 Task: Move the task Implement a feature for users to share content with friends to the section To-Do in the project UltraTech and sort the tasks in the project by Last modified on.
Action: Mouse moved to (68, 365)
Screenshot: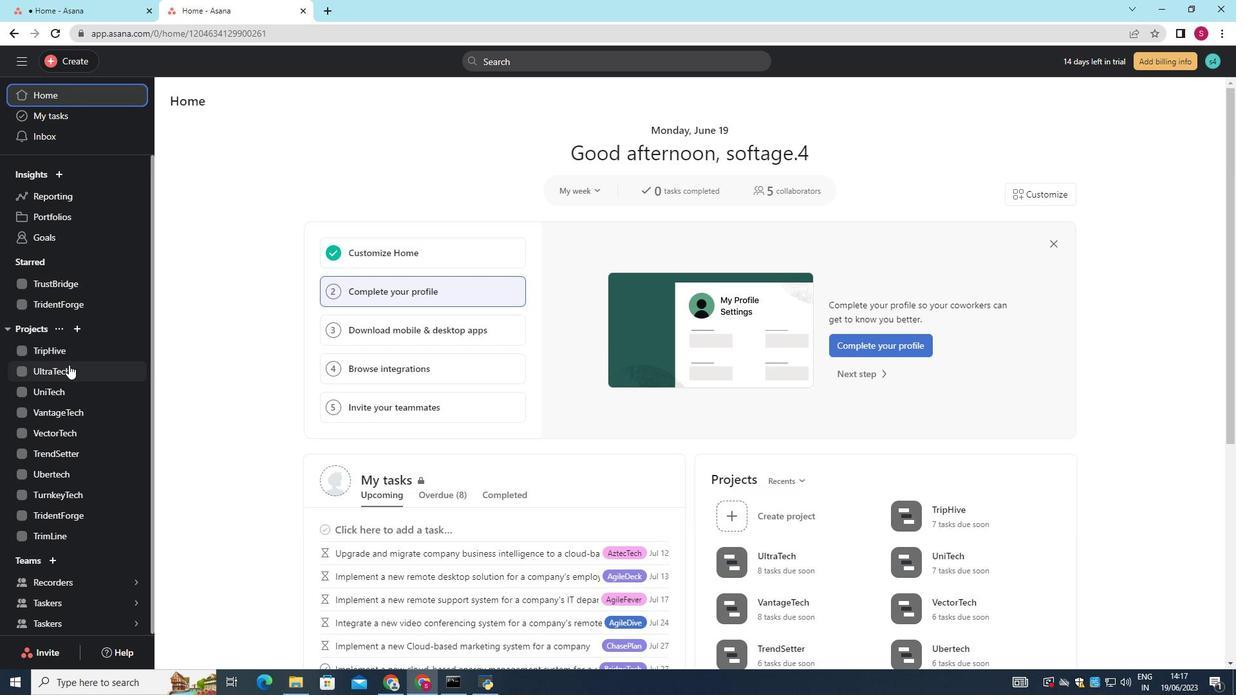 
Action: Mouse pressed left at (68, 365)
Screenshot: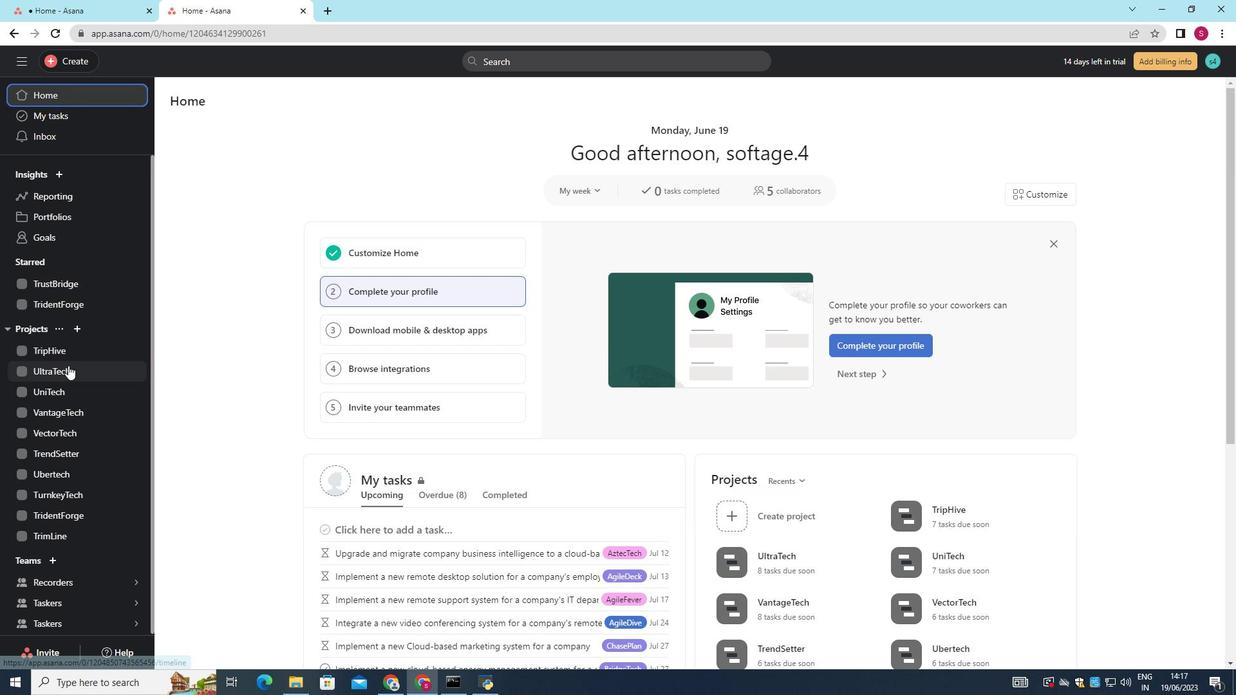 
Action: Mouse moved to (233, 129)
Screenshot: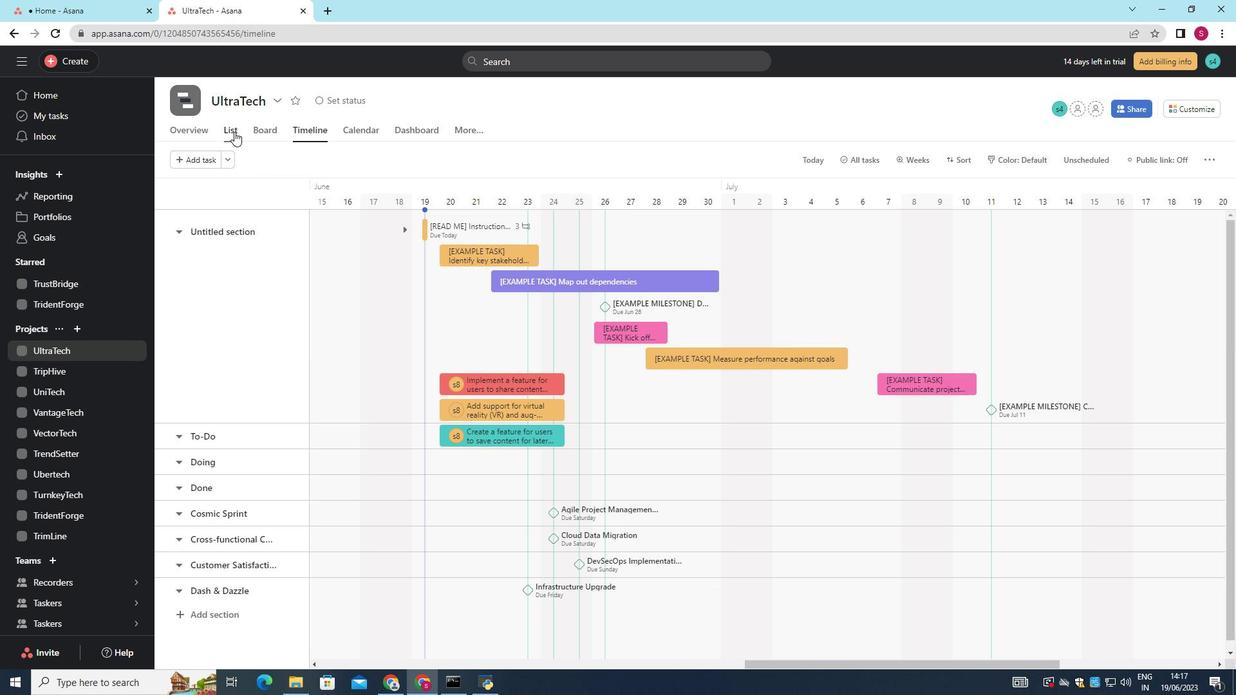 
Action: Mouse pressed left at (233, 129)
Screenshot: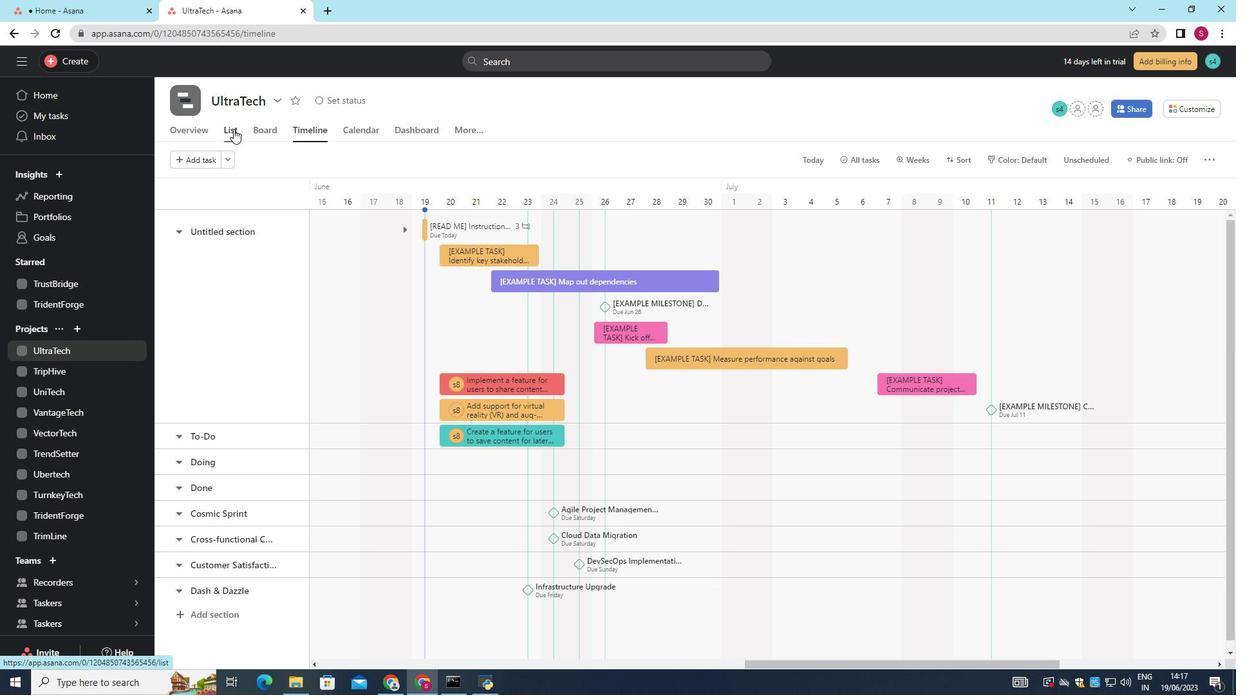 
Action: Mouse moved to (533, 275)
Screenshot: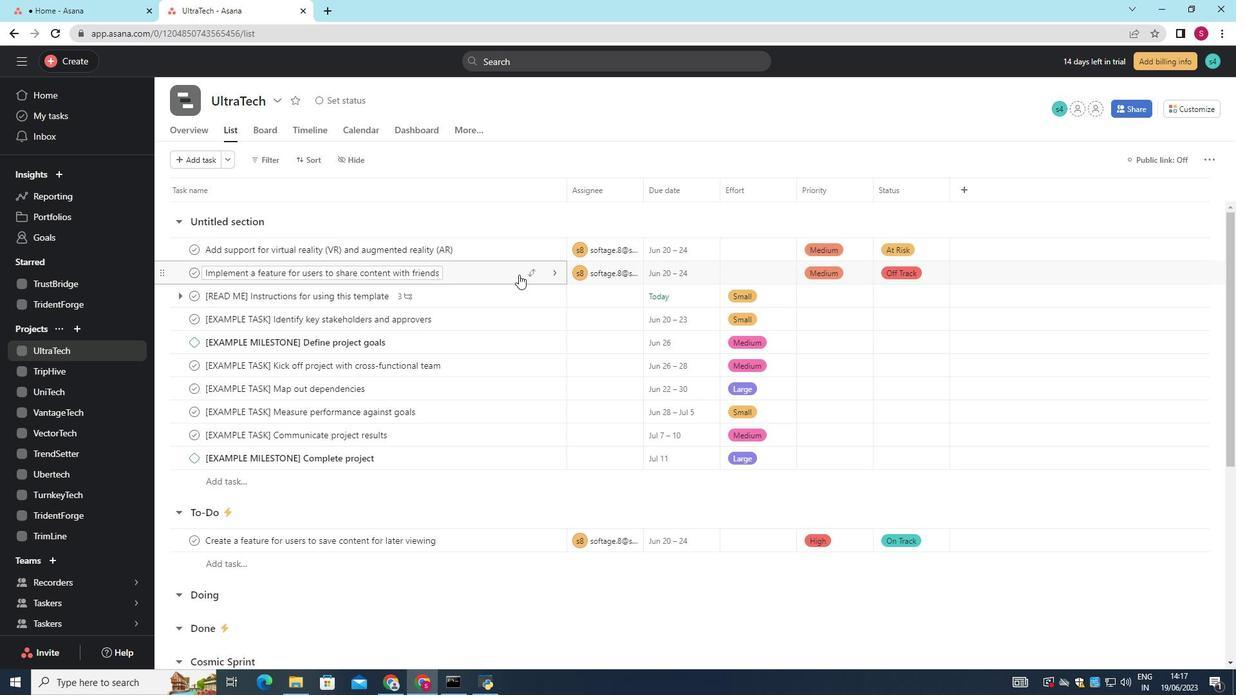 
Action: Mouse pressed left at (533, 275)
Screenshot: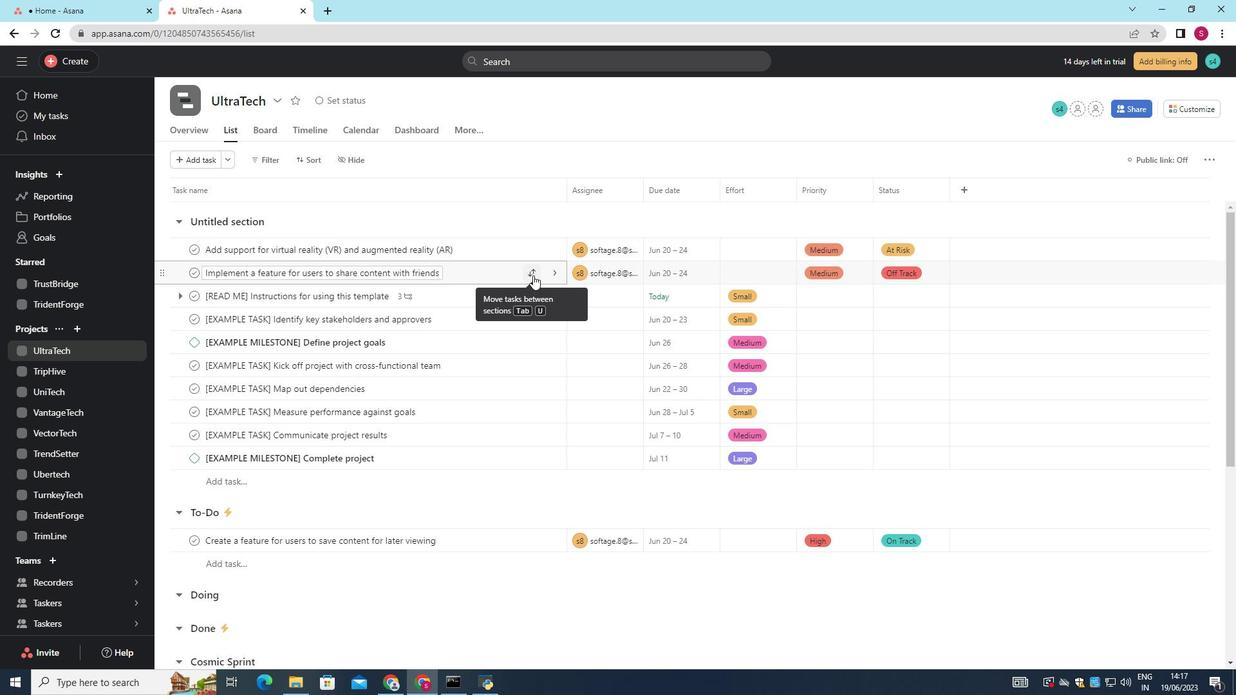 
Action: Mouse moved to (438, 348)
Screenshot: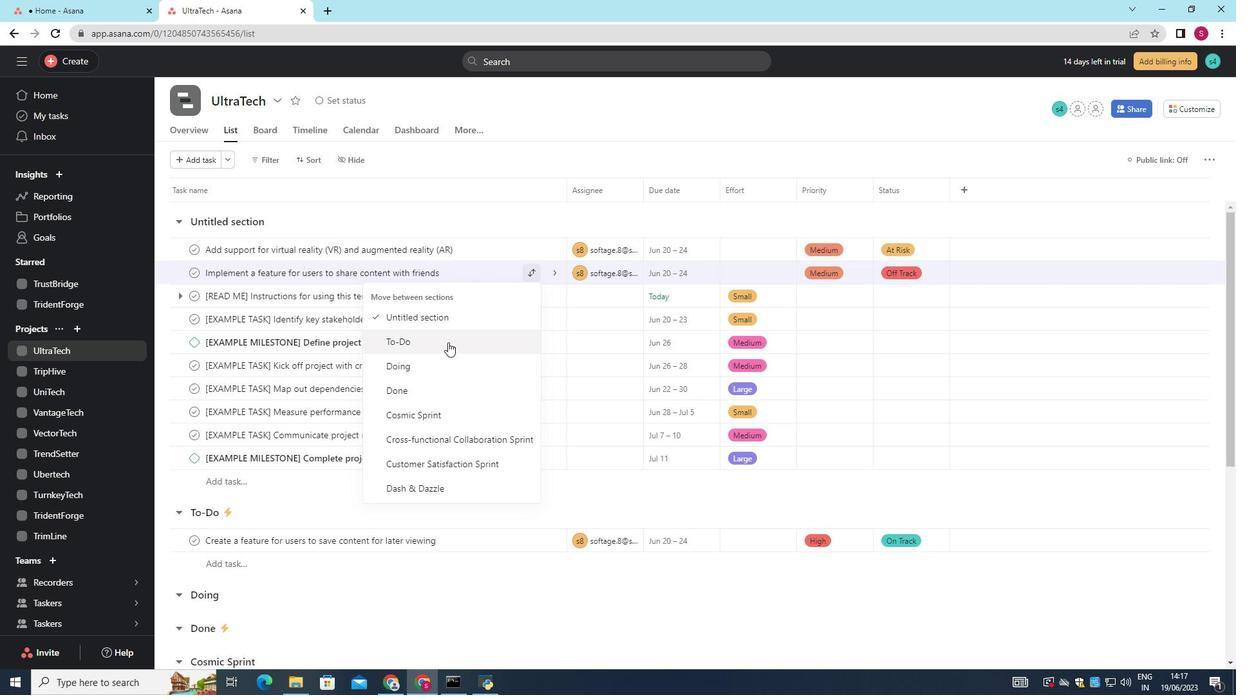 
Action: Mouse pressed left at (438, 348)
Screenshot: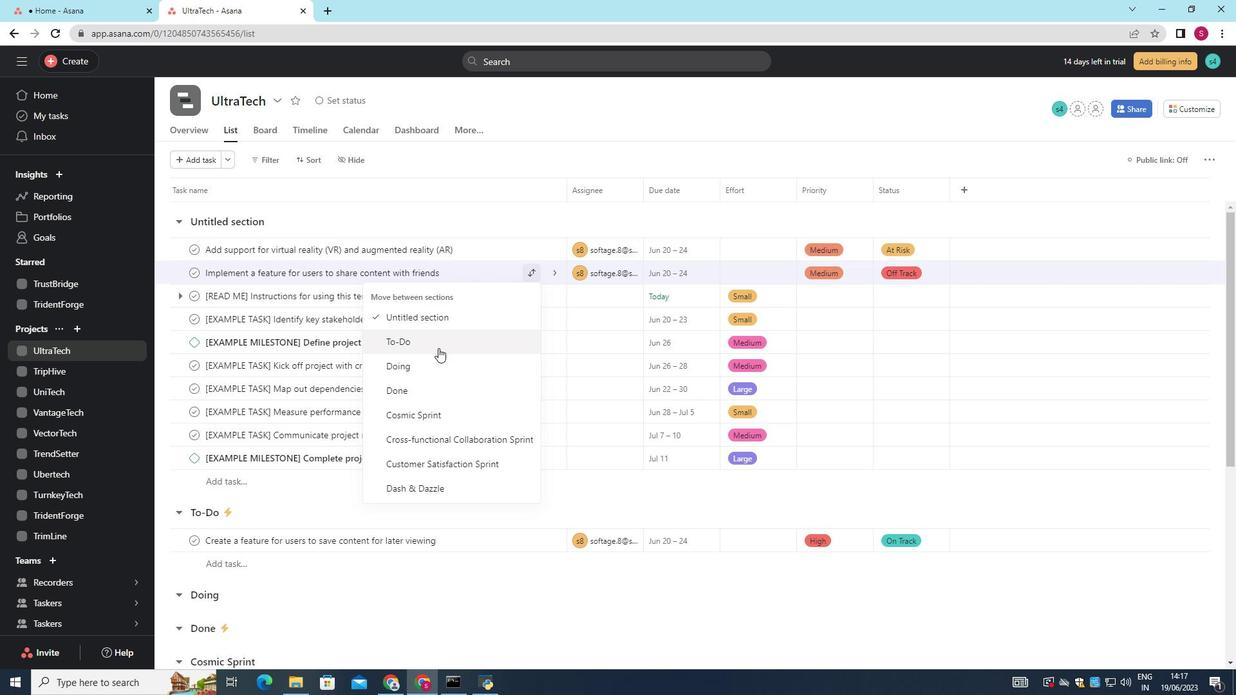 
Action: Mouse moved to (312, 157)
Screenshot: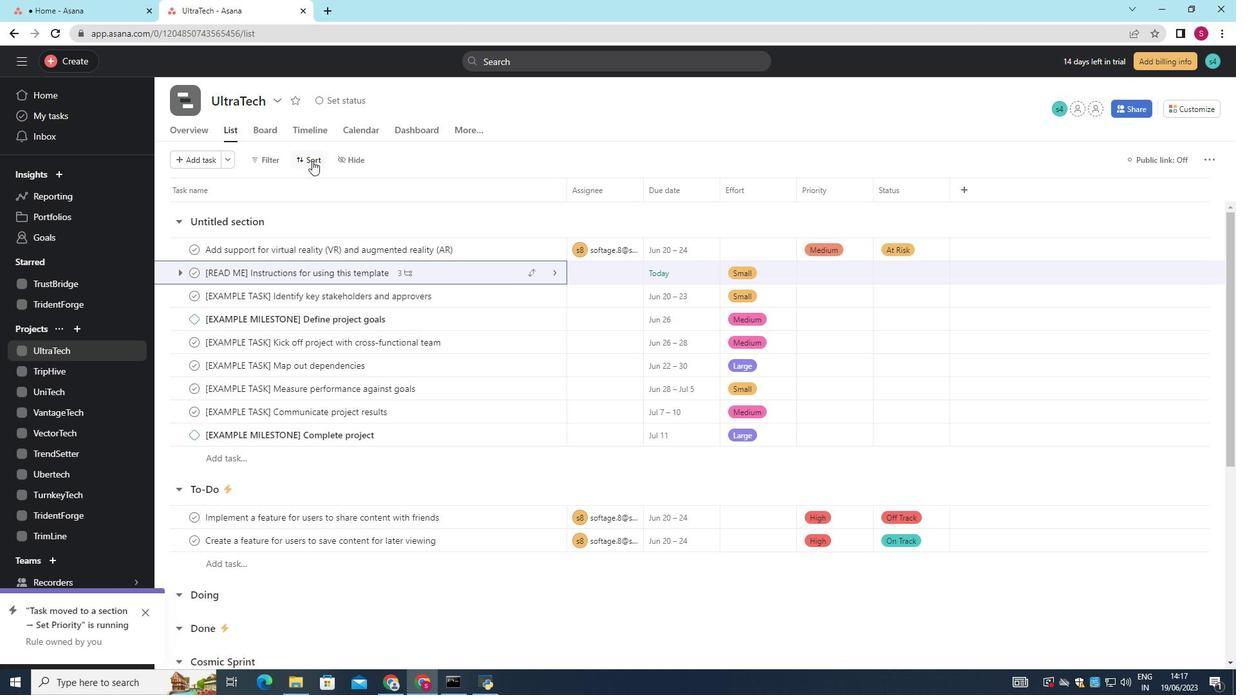 
Action: Mouse pressed left at (312, 157)
Screenshot: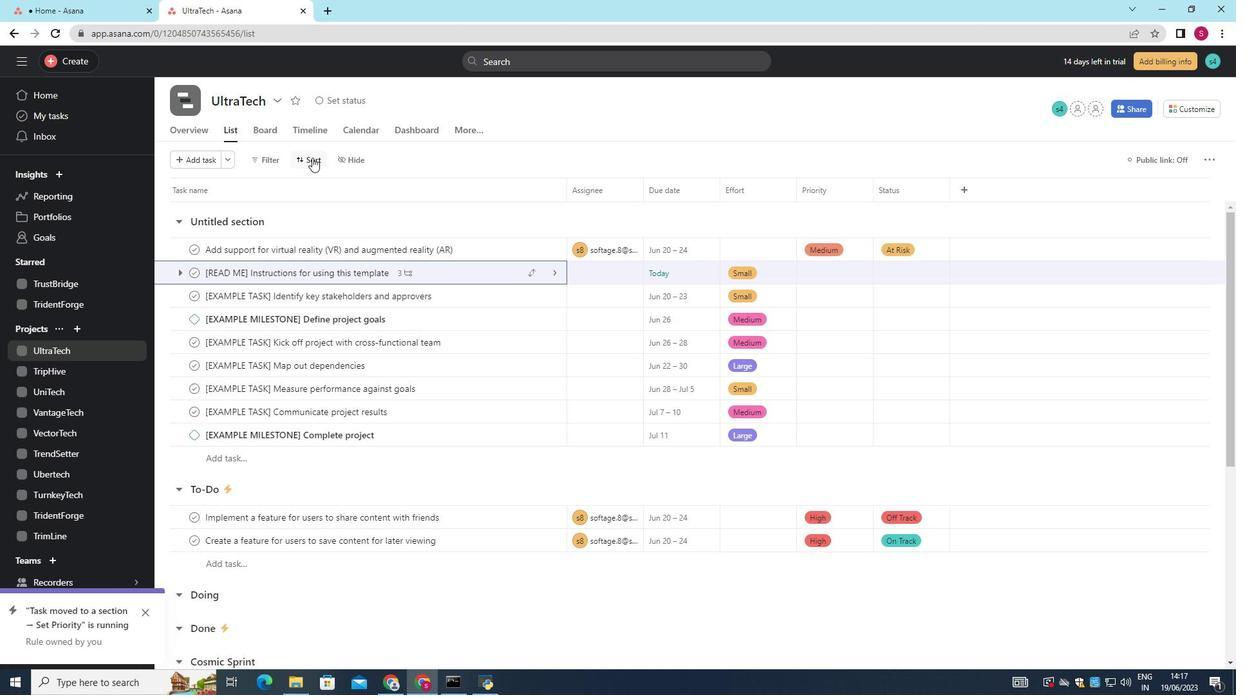 
Action: Mouse moved to (503, 481)
Screenshot: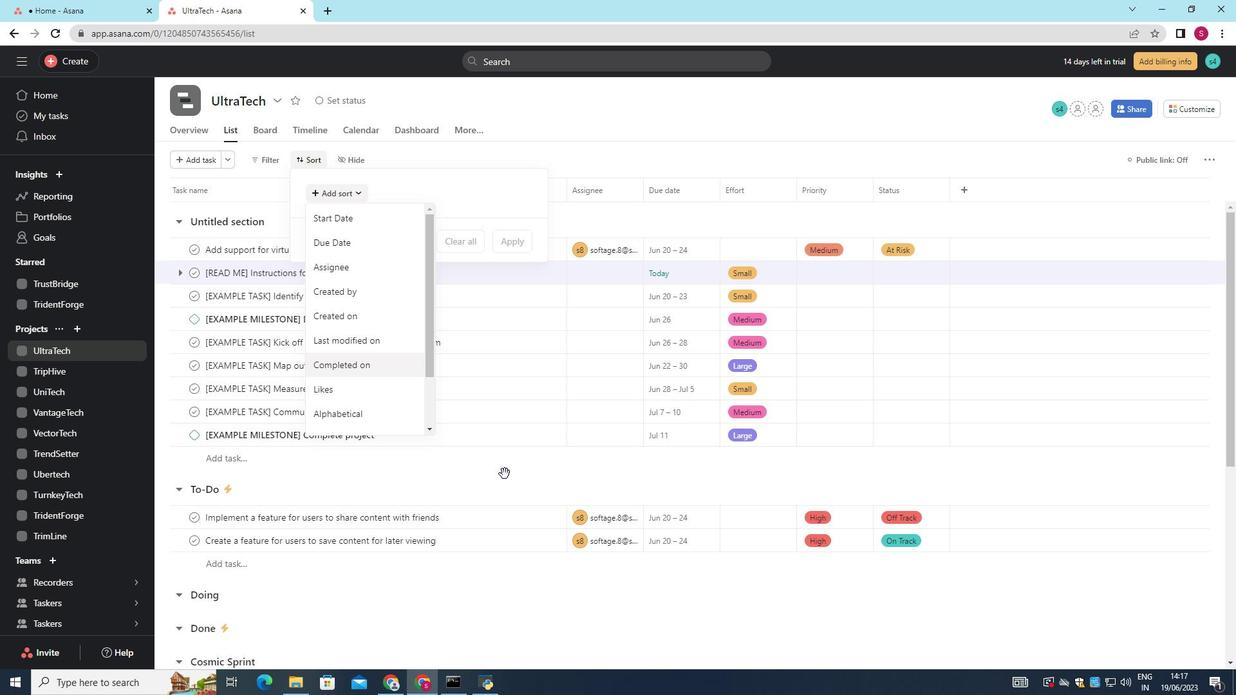 
Action: Mouse pressed left at (503, 481)
Screenshot: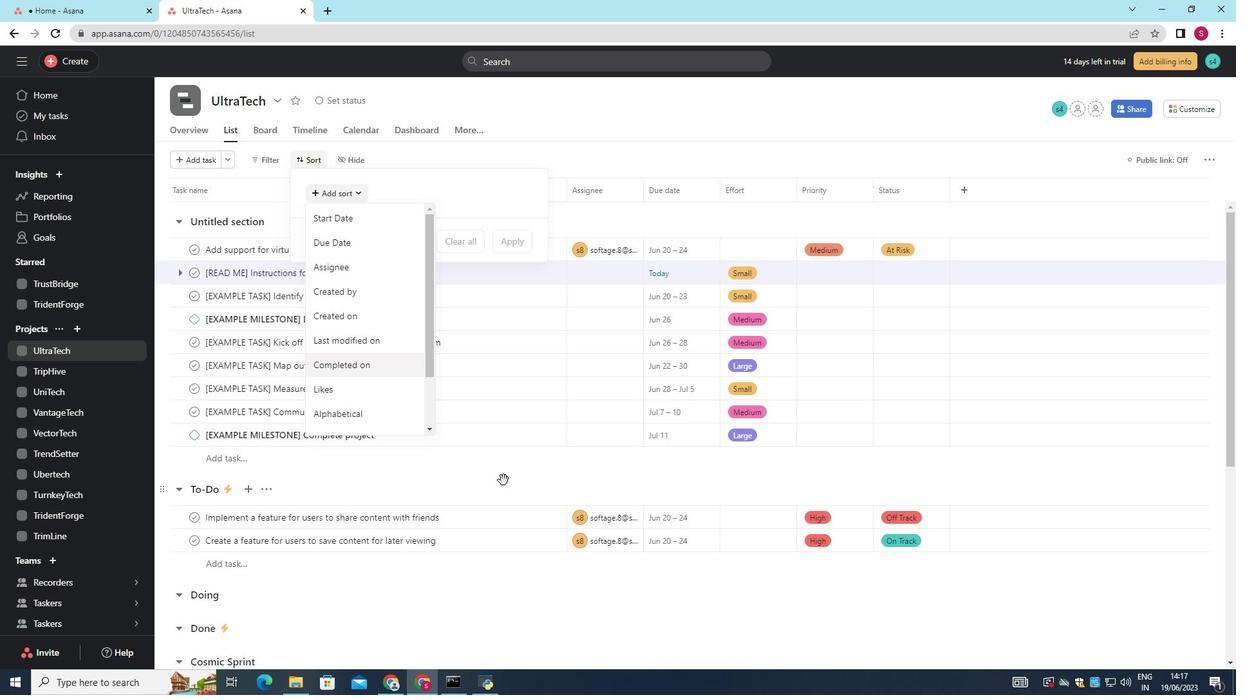 
Action: Mouse moved to (497, 512)
Screenshot: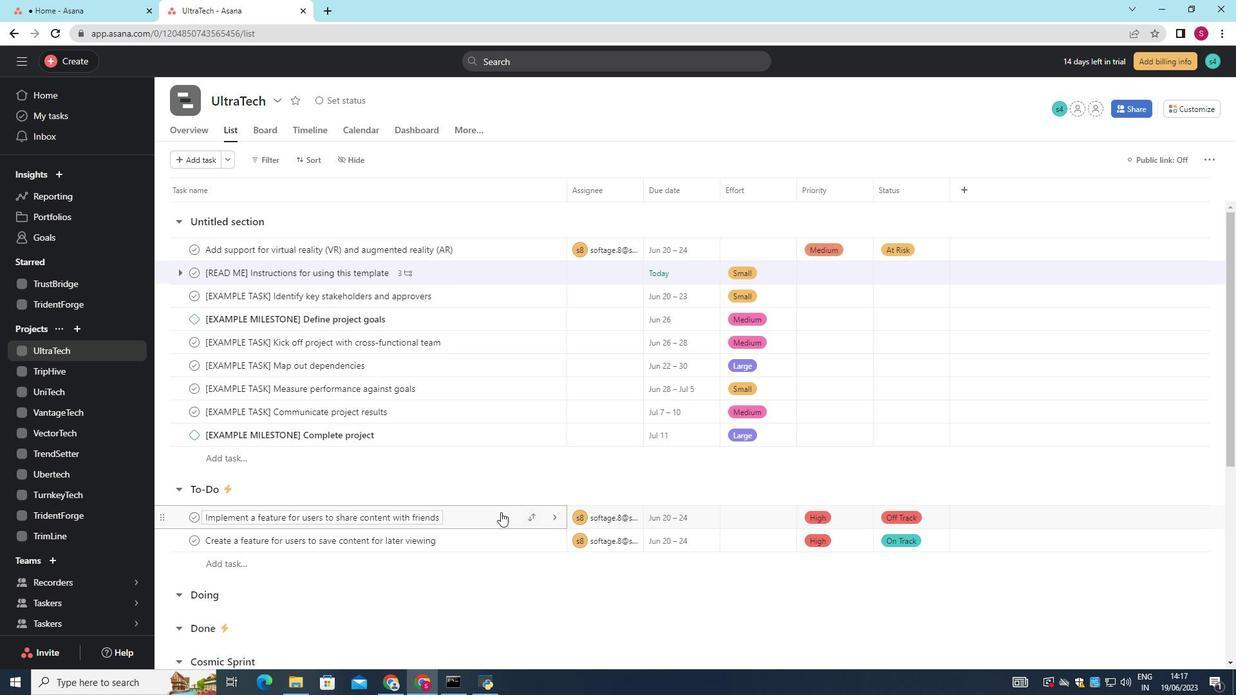 
Action: Mouse pressed left at (497, 512)
Screenshot: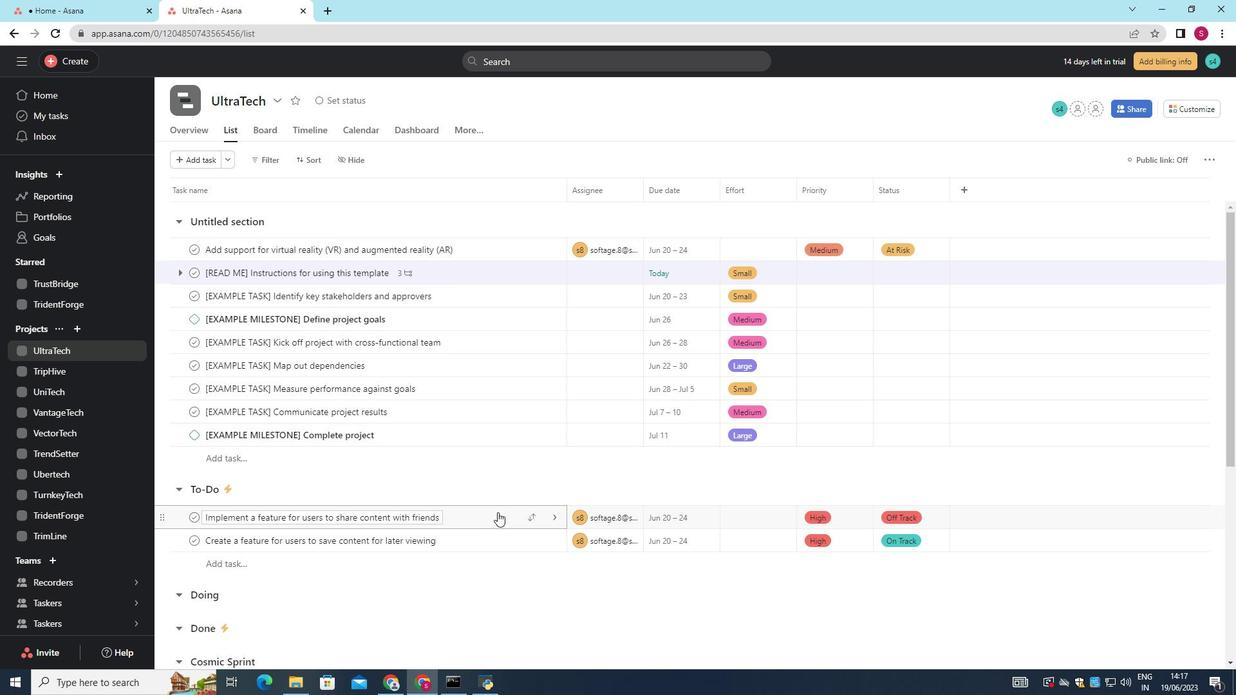 
Action: Mouse moved to (308, 156)
Screenshot: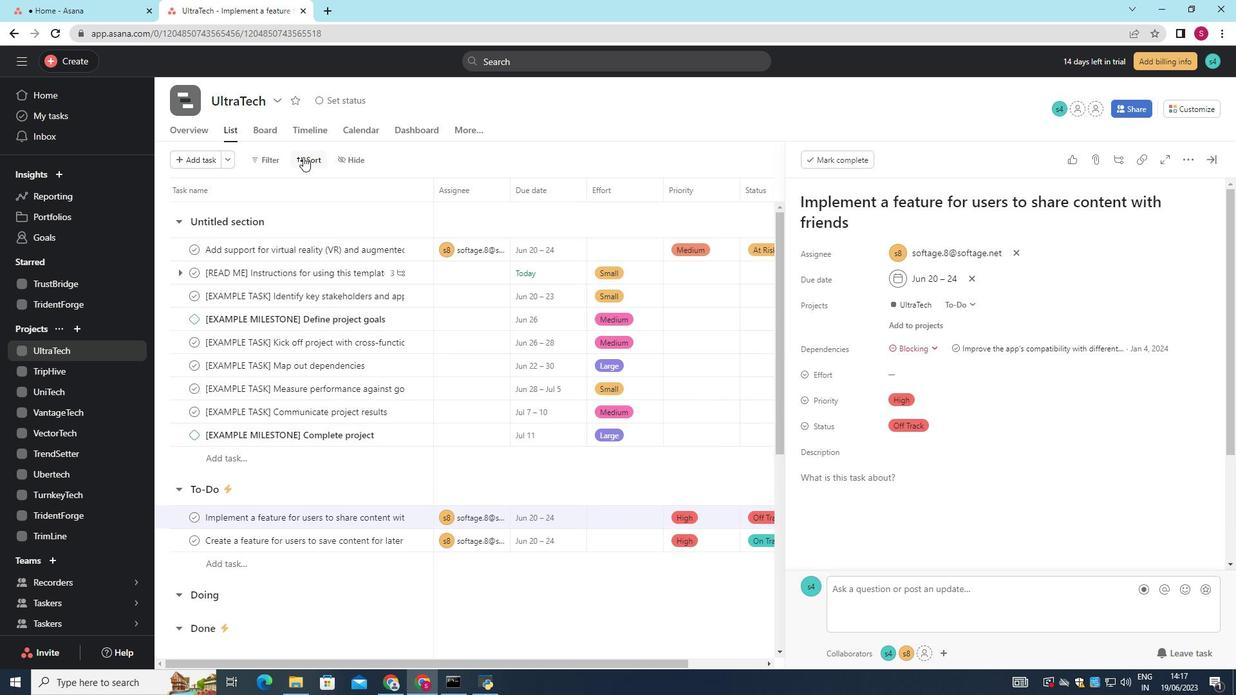 
Action: Mouse pressed left at (308, 156)
Screenshot: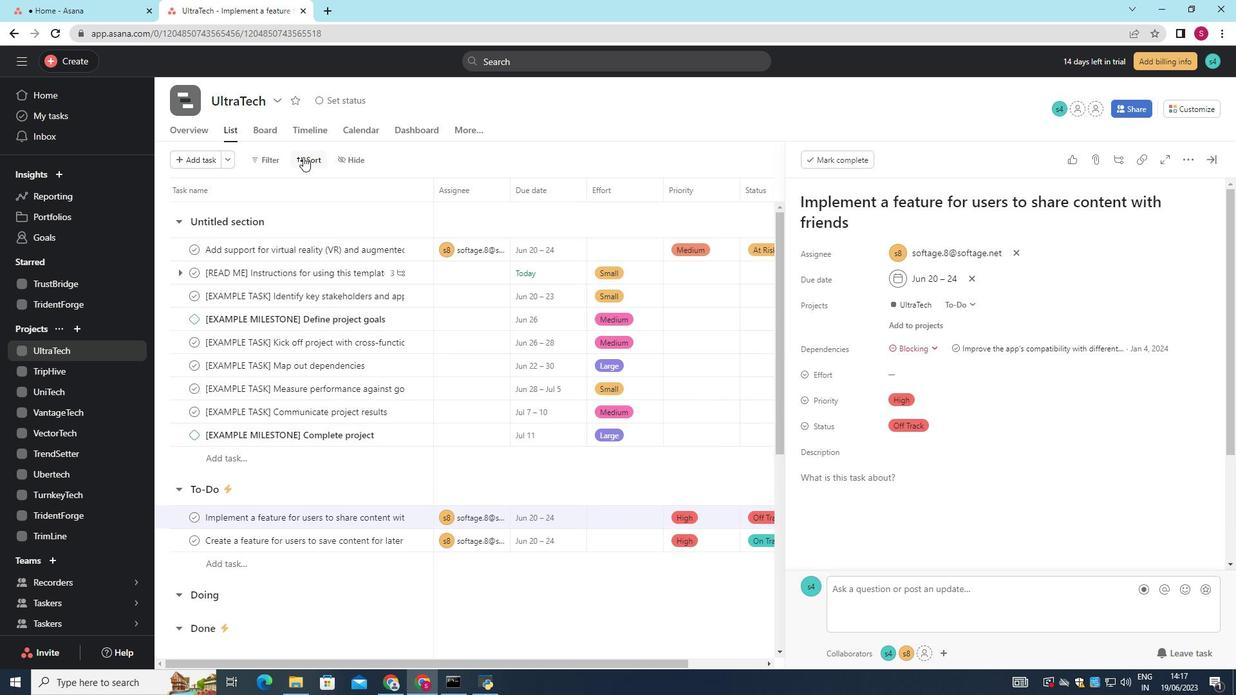 
Action: Mouse moved to (356, 335)
Screenshot: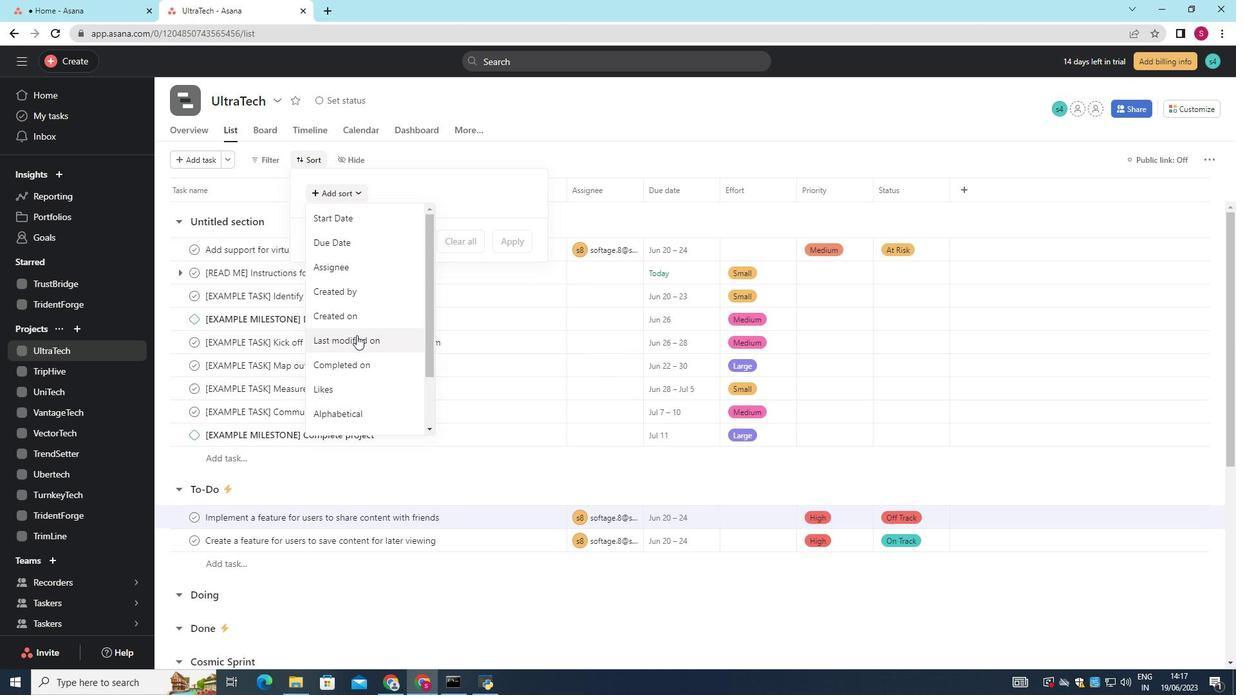 
Action: Mouse pressed left at (356, 335)
Screenshot: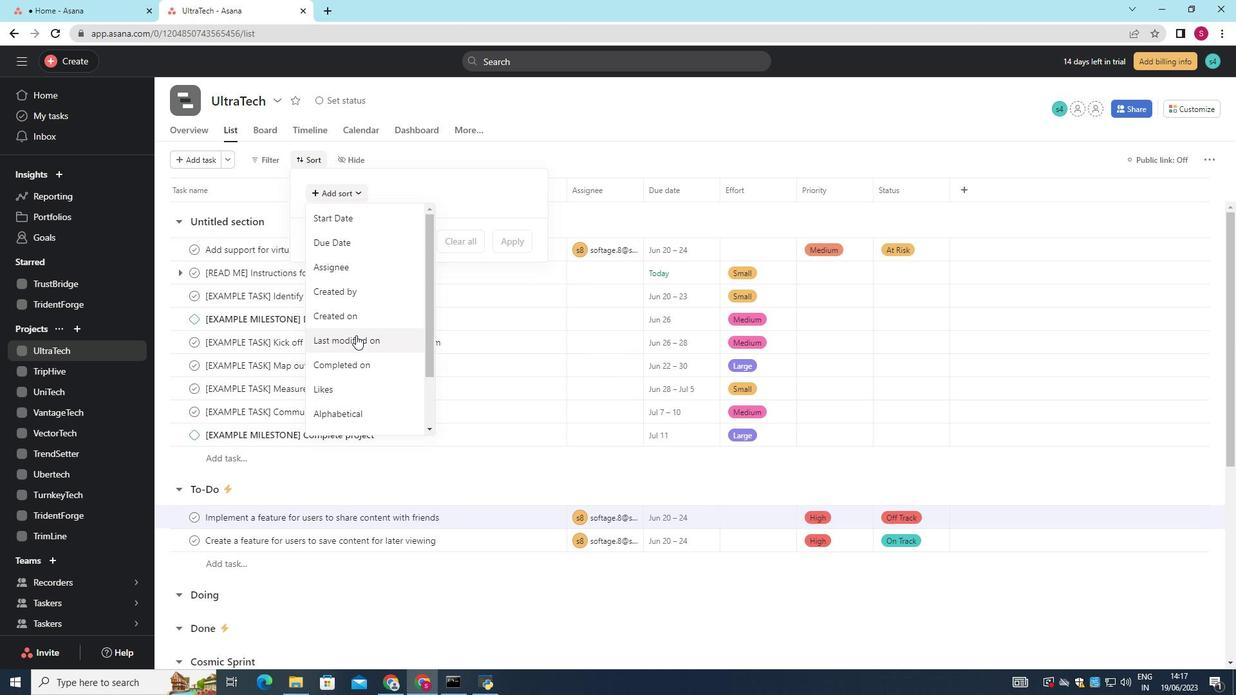 
Action: Mouse moved to (521, 291)
Screenshot: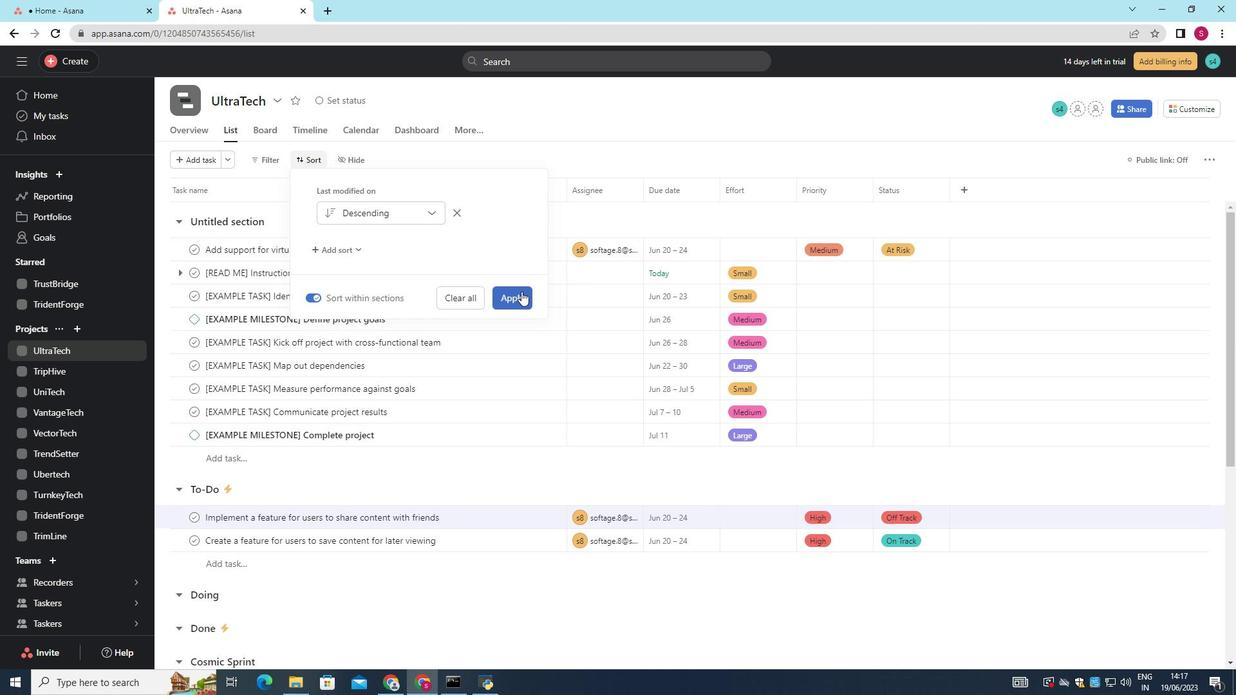 
Action: Mouse pressed left at (521, 291)
Screenshot: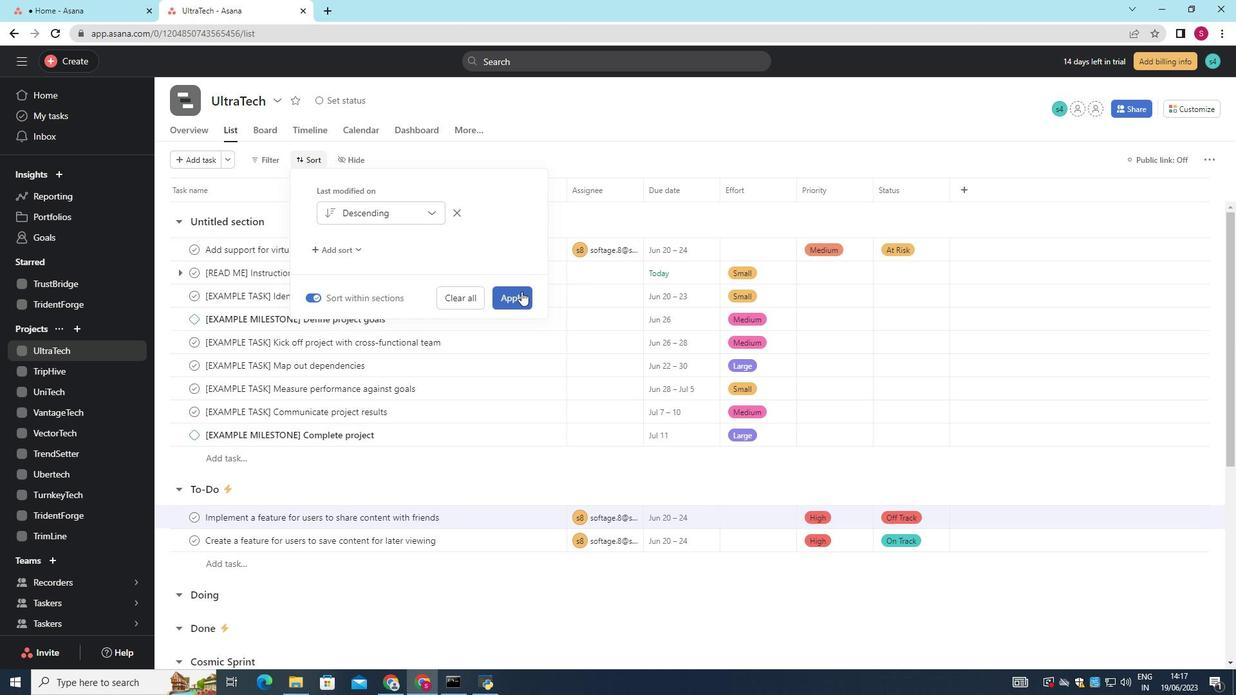 
Action: Mouse moved to (517, 294)
Screenshot: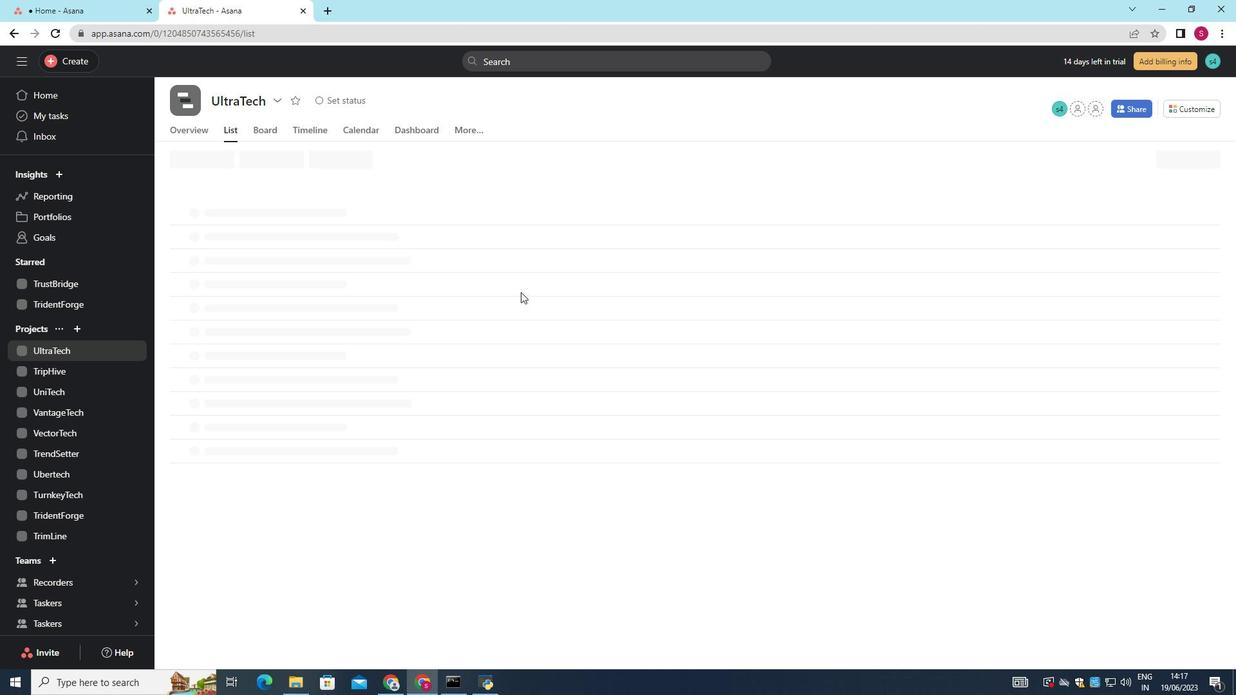 
